 Task: In the  document effectivenetwork.html Share this file with 'softage.1@softage.net' Make a copy of the file 'without changing the auto name' Delete the  copy of the file
Action: Mouse moved to (51, 100)
Screenshot: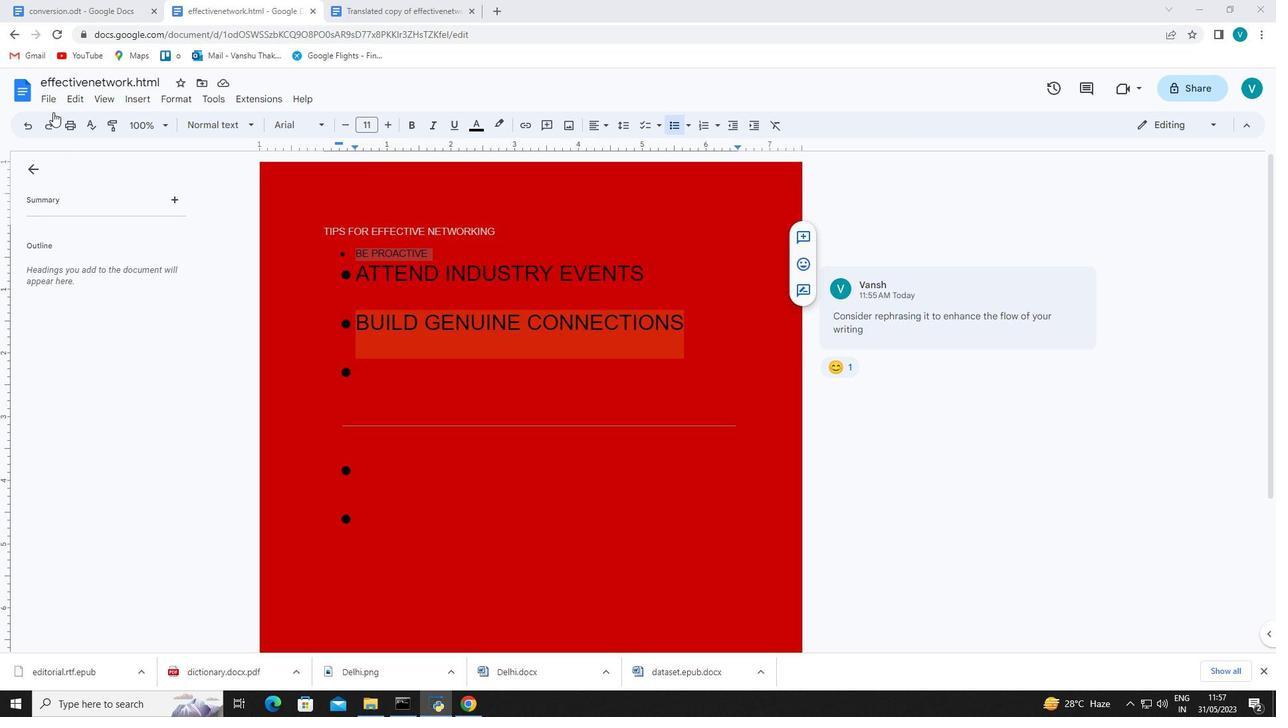 
Action: Mouse pressed left at (51, 100)
Screenshot: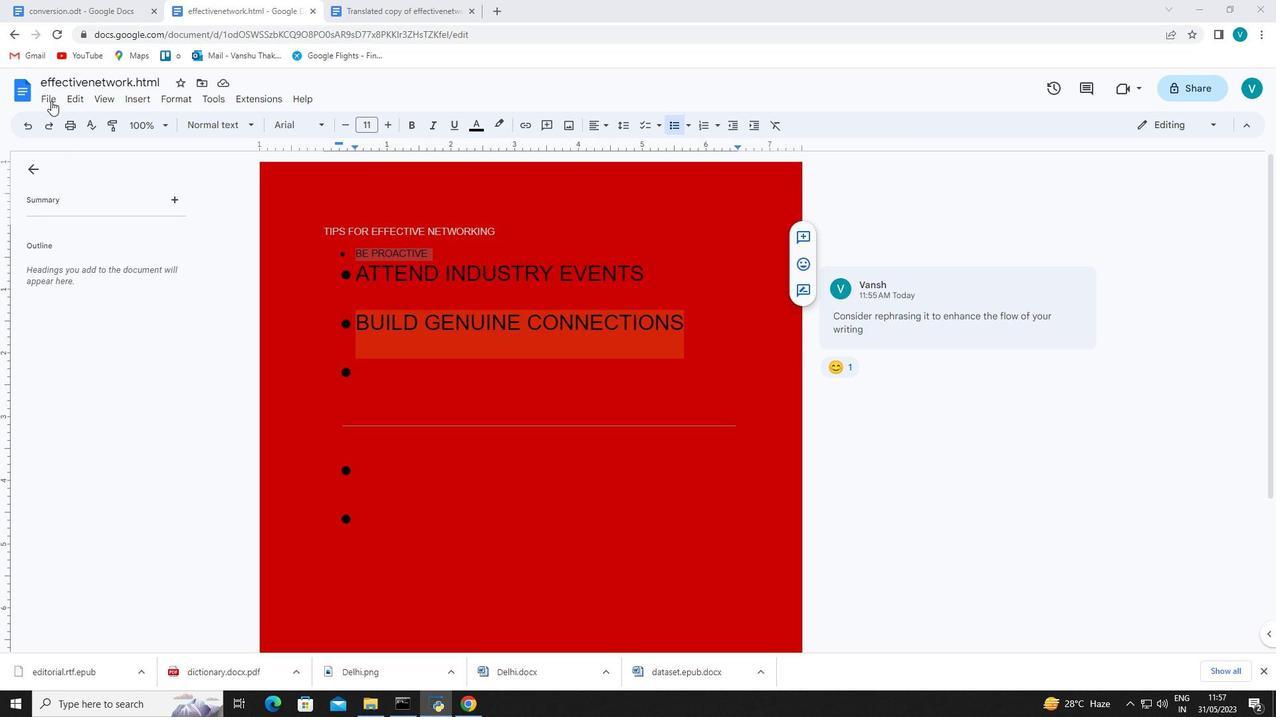 
Action: Mouse moved to (282, 195)
Screenshot: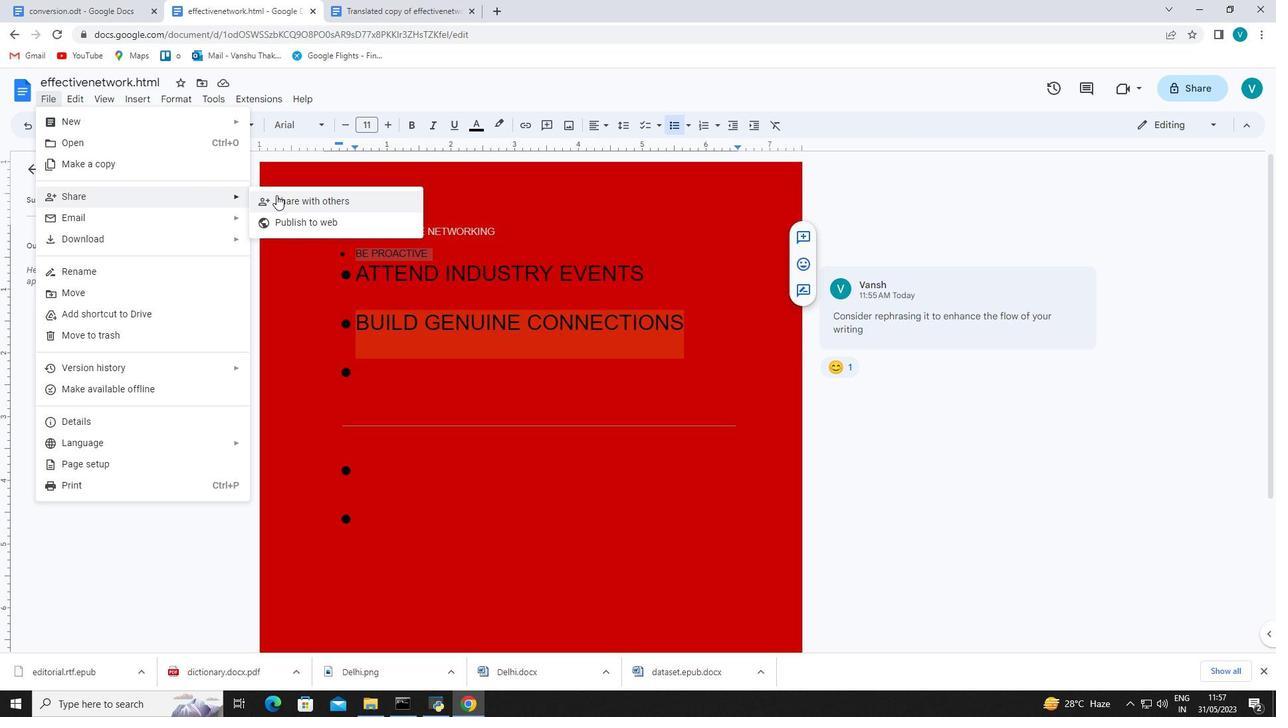 
Action: Mouse pressed left at (282, 195)
Screenshot: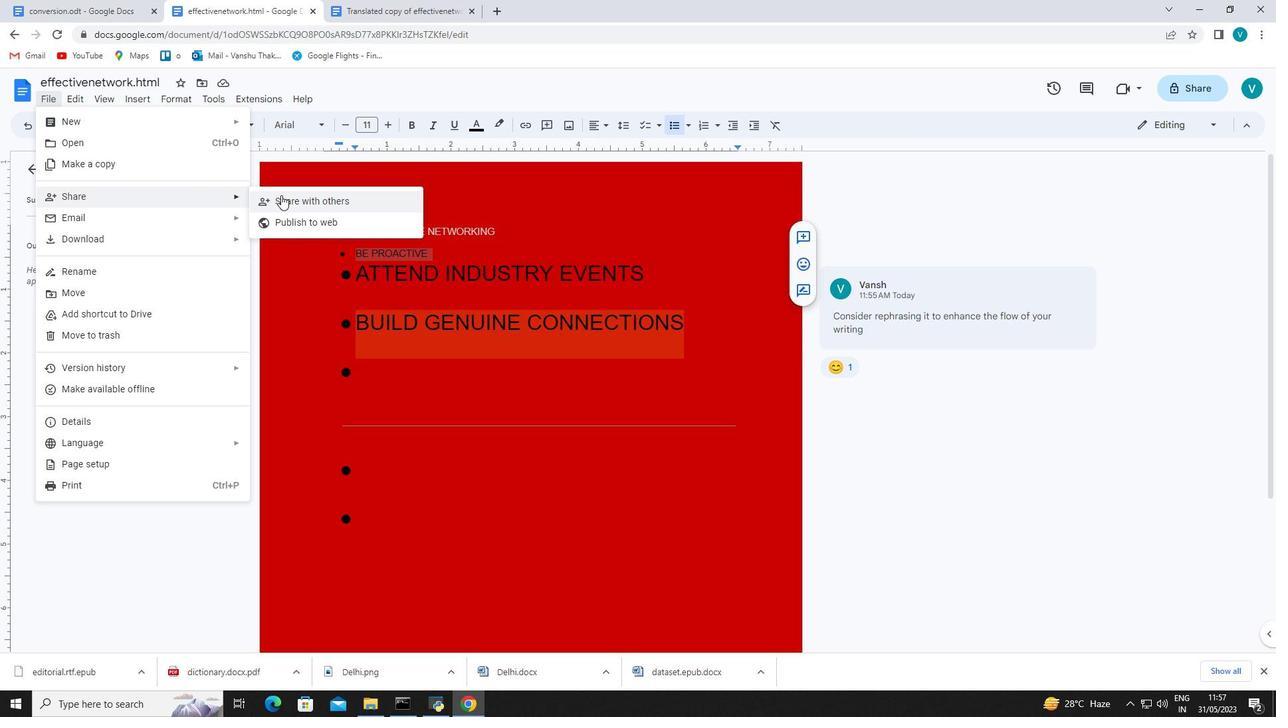 
Action: Mouse moved to (531, 291)
Screenshot: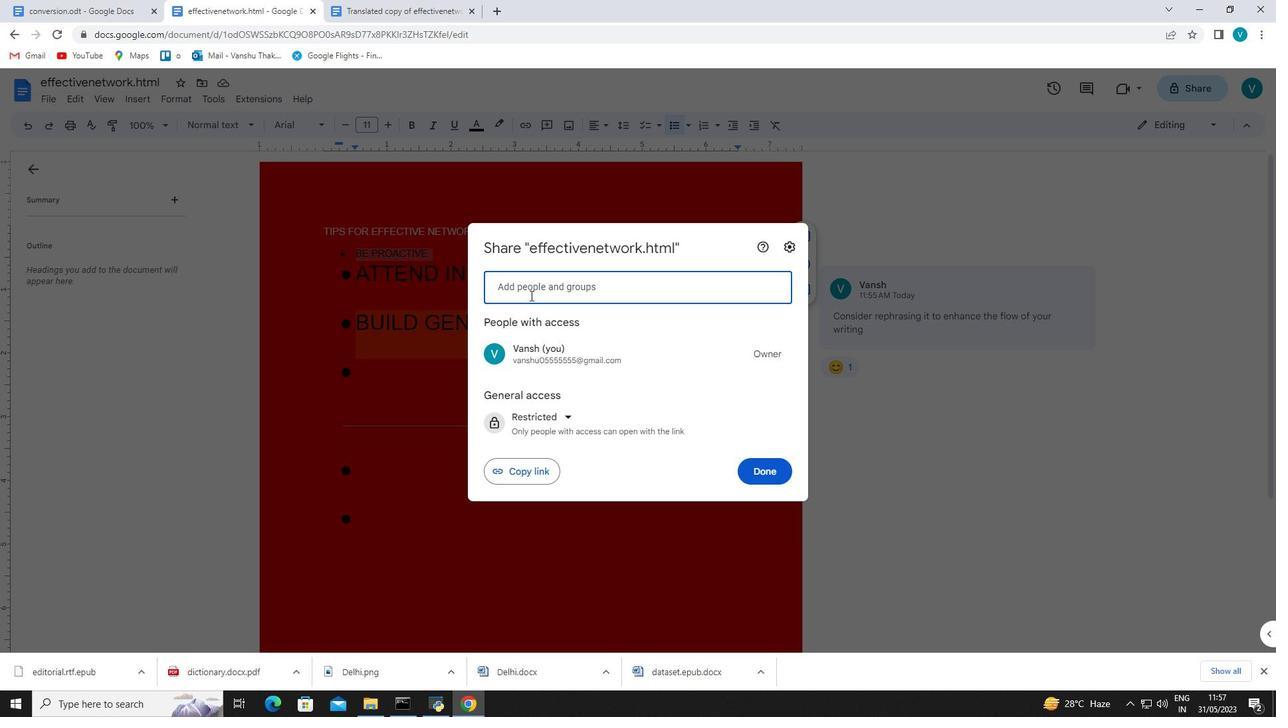 
Action: Mouse pressed left at (531, 291)
Screenshot: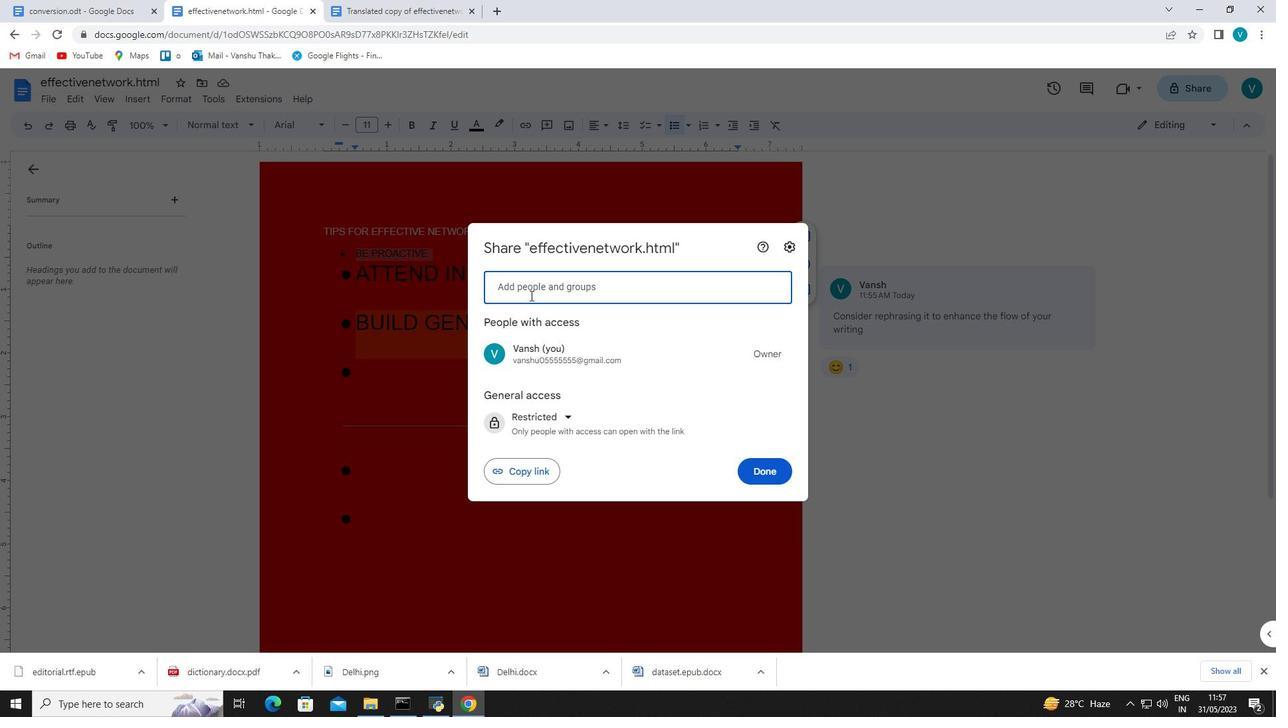 
Action: Mouse moved to (323, 174)
Screenshot: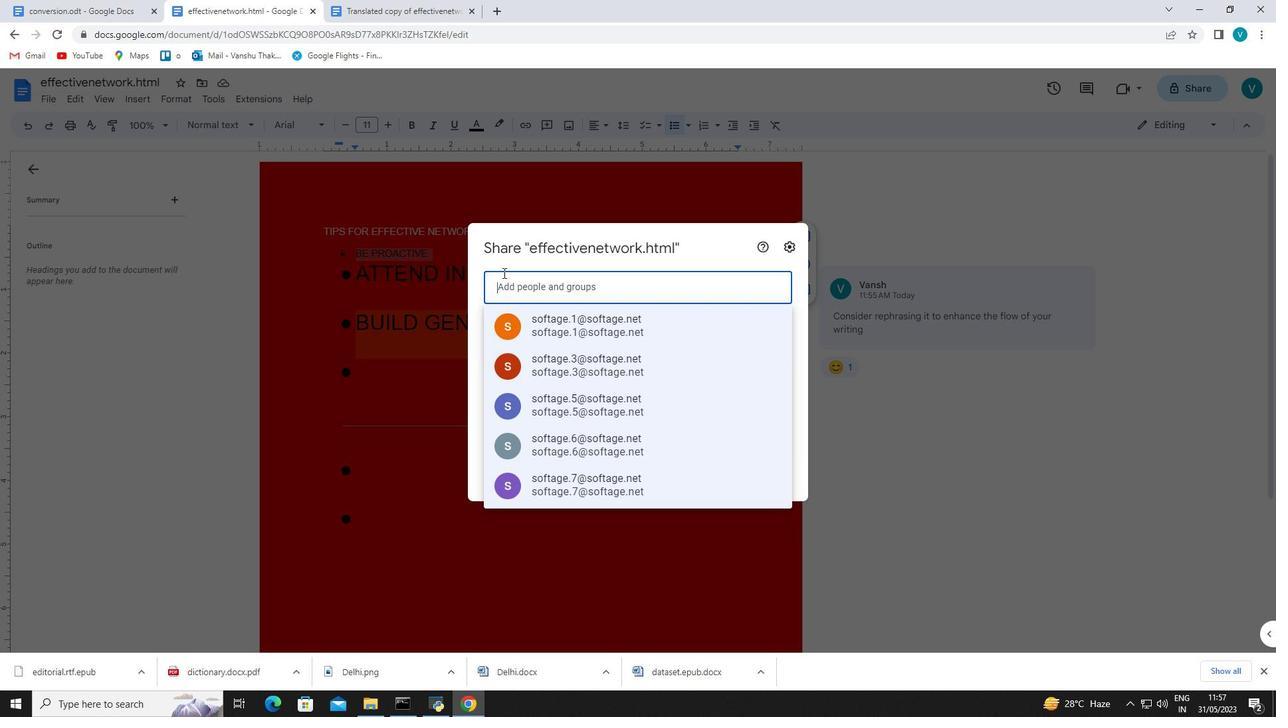 
Action: Key pressed softage.1<Key.shift><Key.enter>
Screenshot: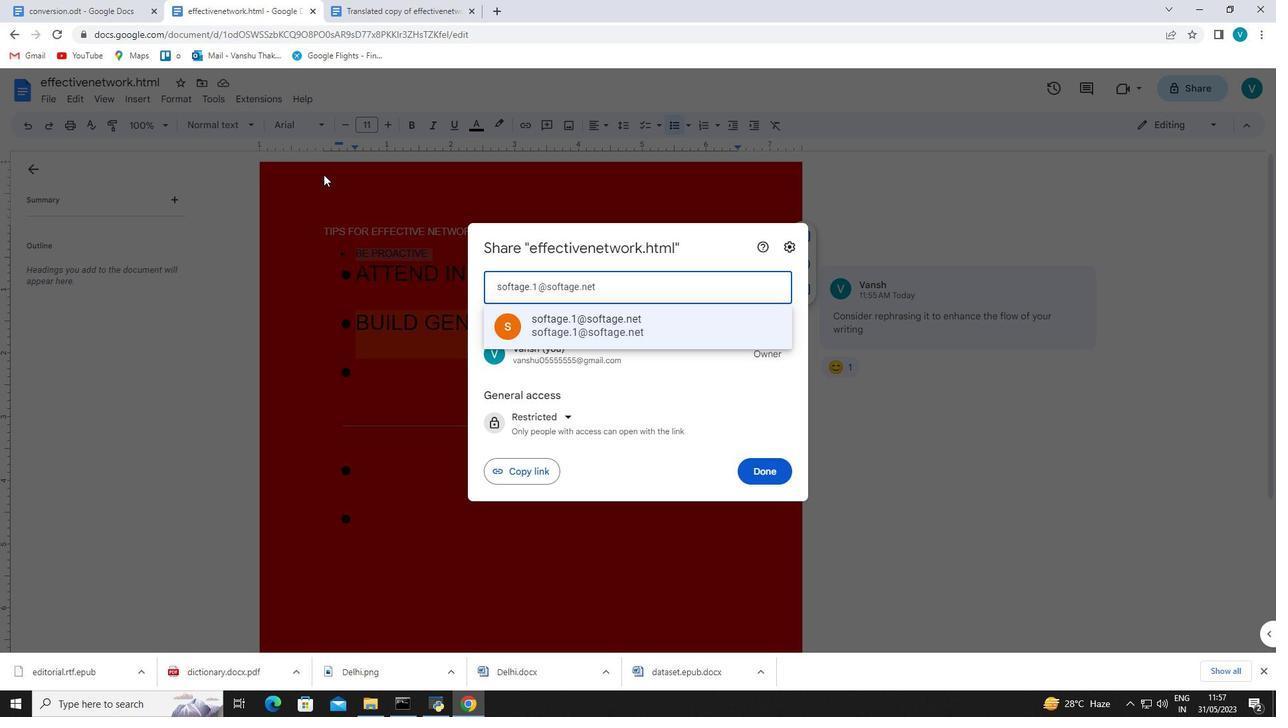 
Action: Mouse moved to (771, 457)
Screenshot: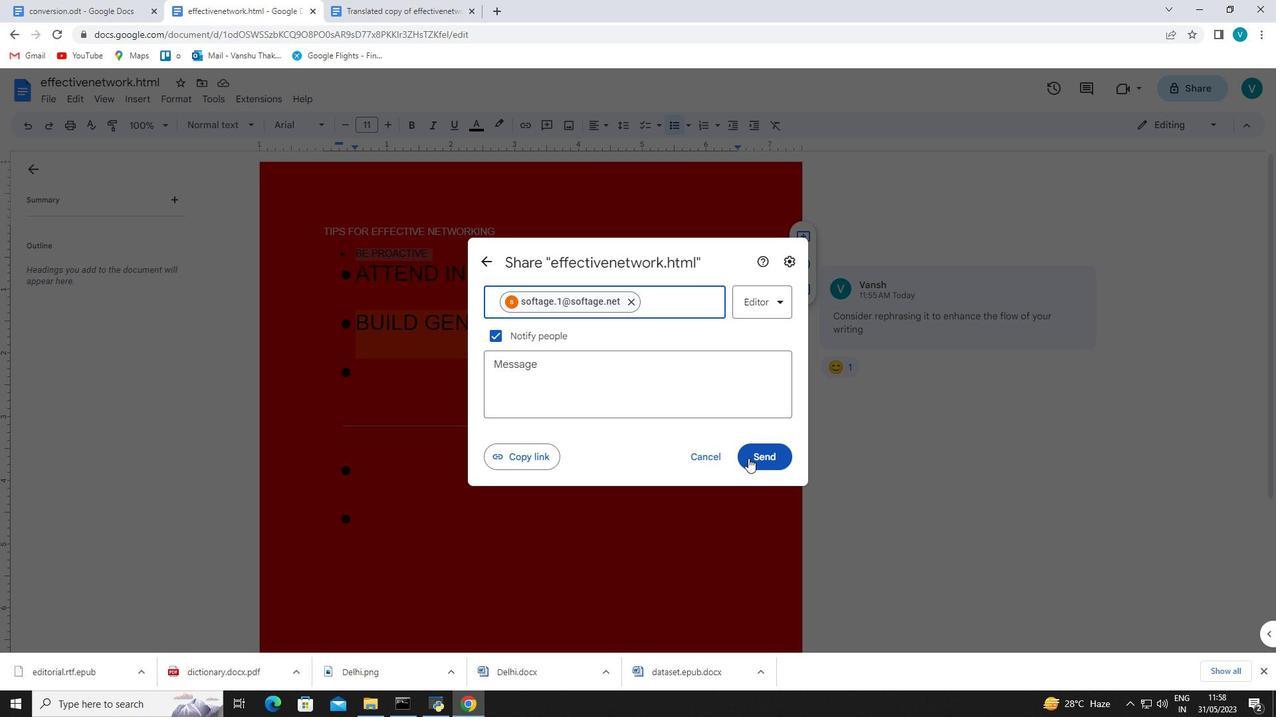 
Action: Mouse pressed left at (771, 457)
Screenshot: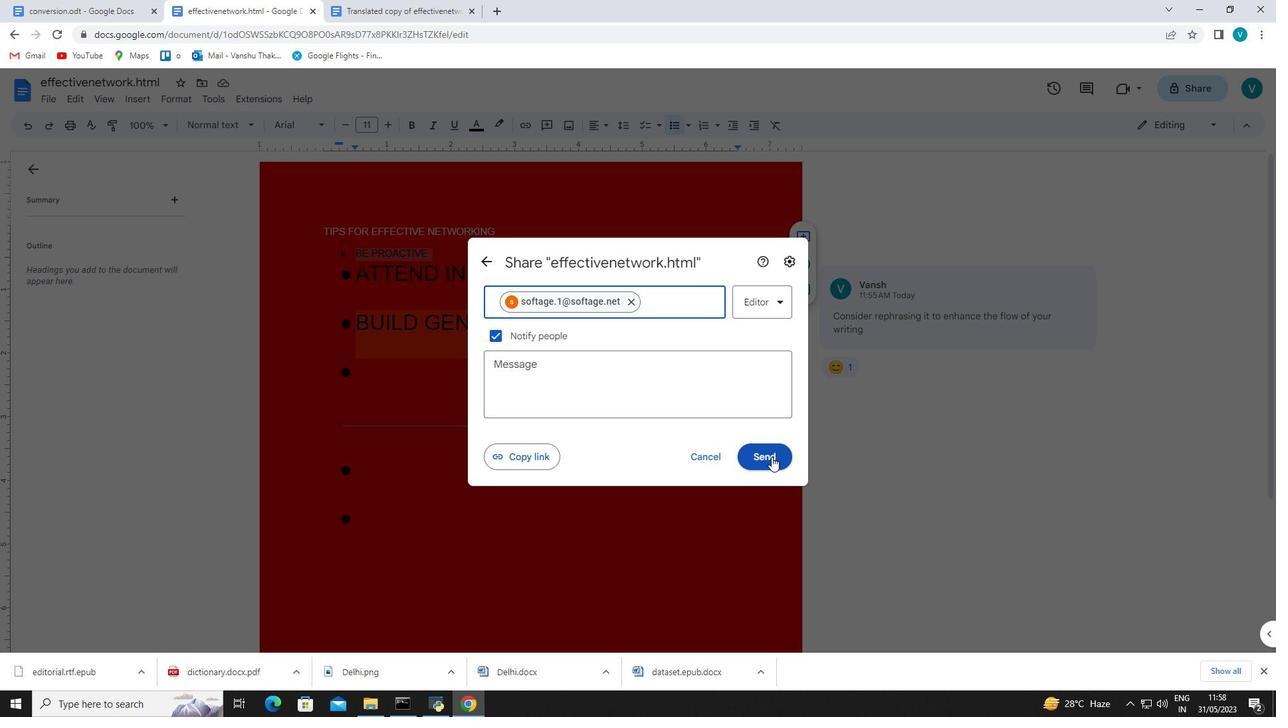
Action: Mouse moved to (48, 92)
Screenshot: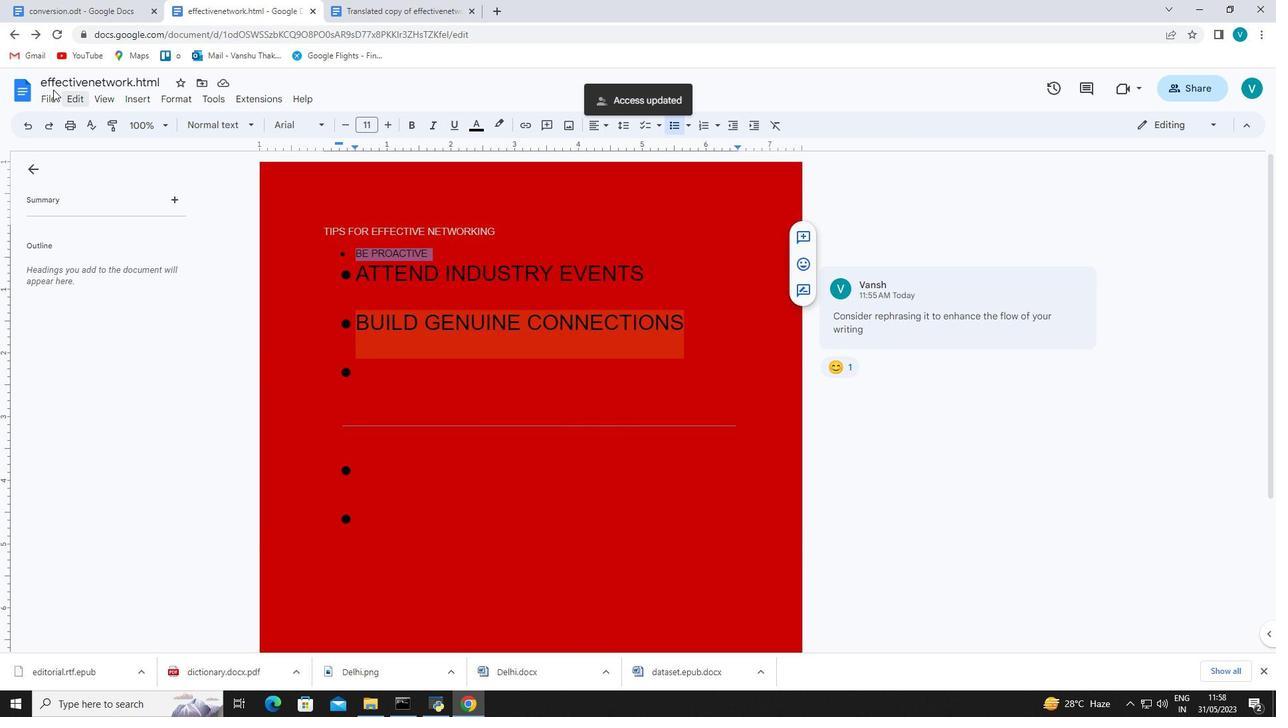 
Action: Mouse pressed left at (48, 92)
Screenshot: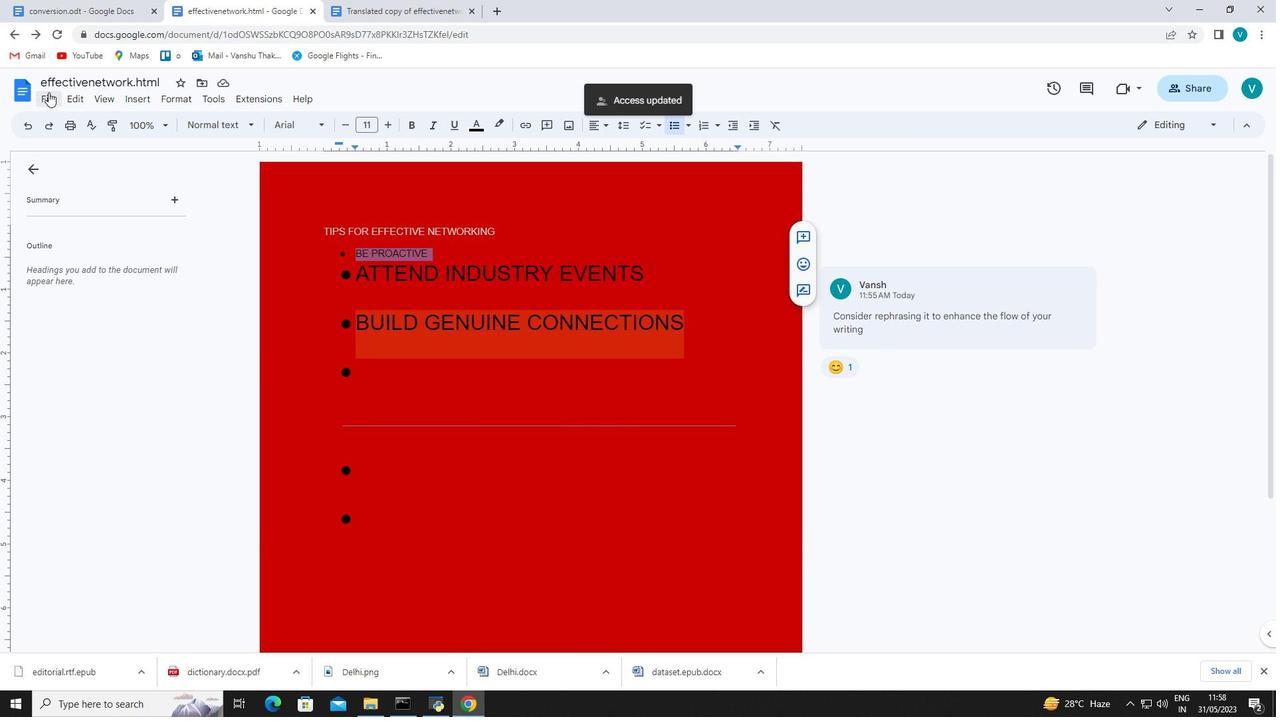 
Action: Mouse moved to (92, 161)
Screenshot: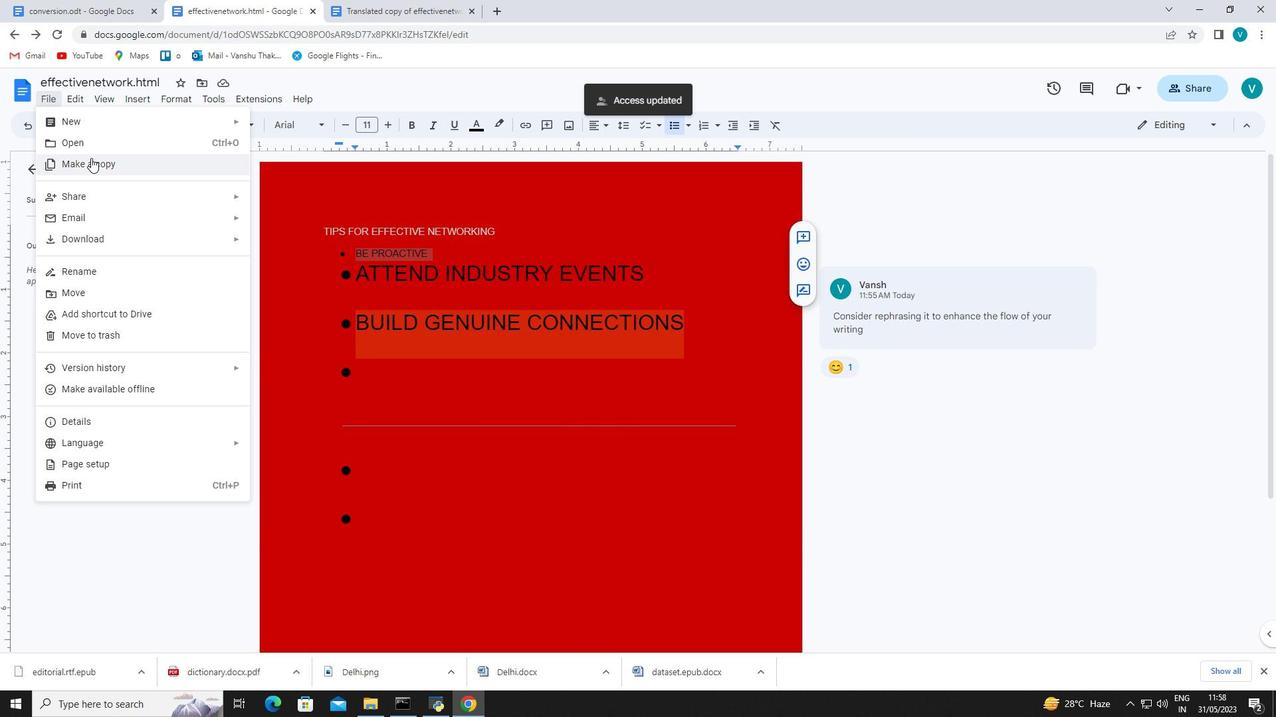 
Action: Mouse pressed left at (92, 161)
Screenshot: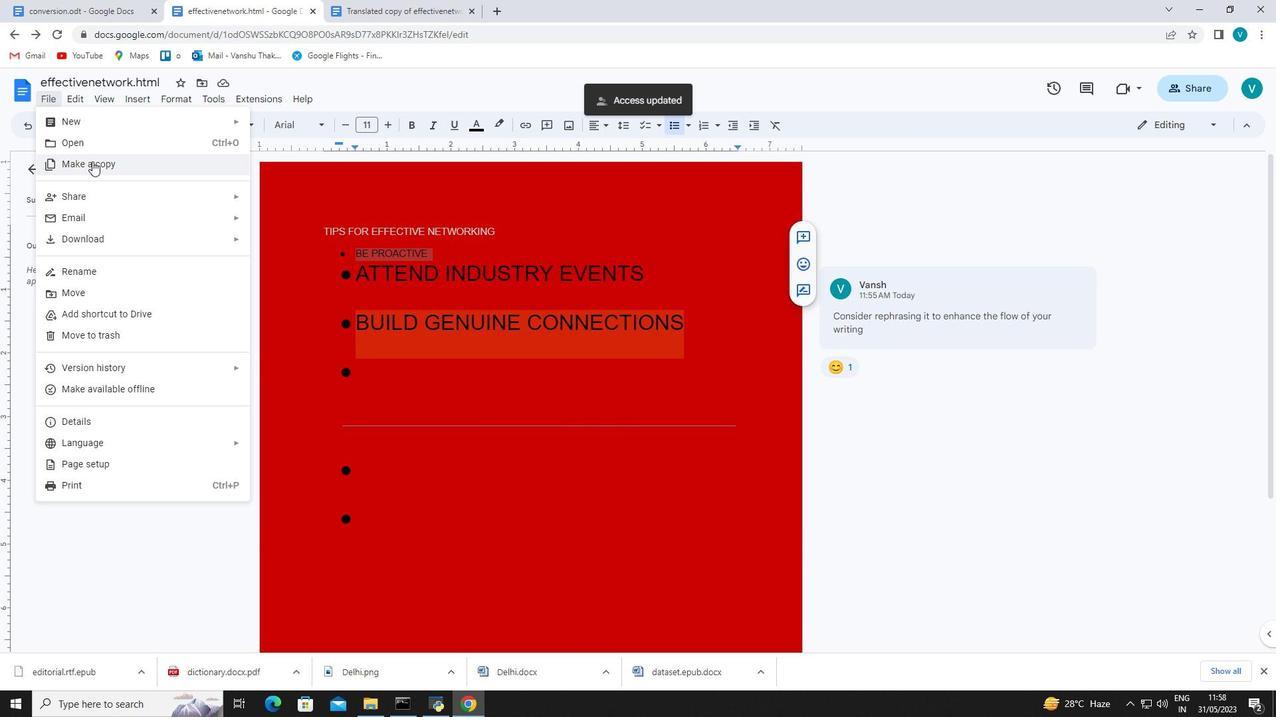 
Action: Mouse moved to (697, 473)
Screenshot: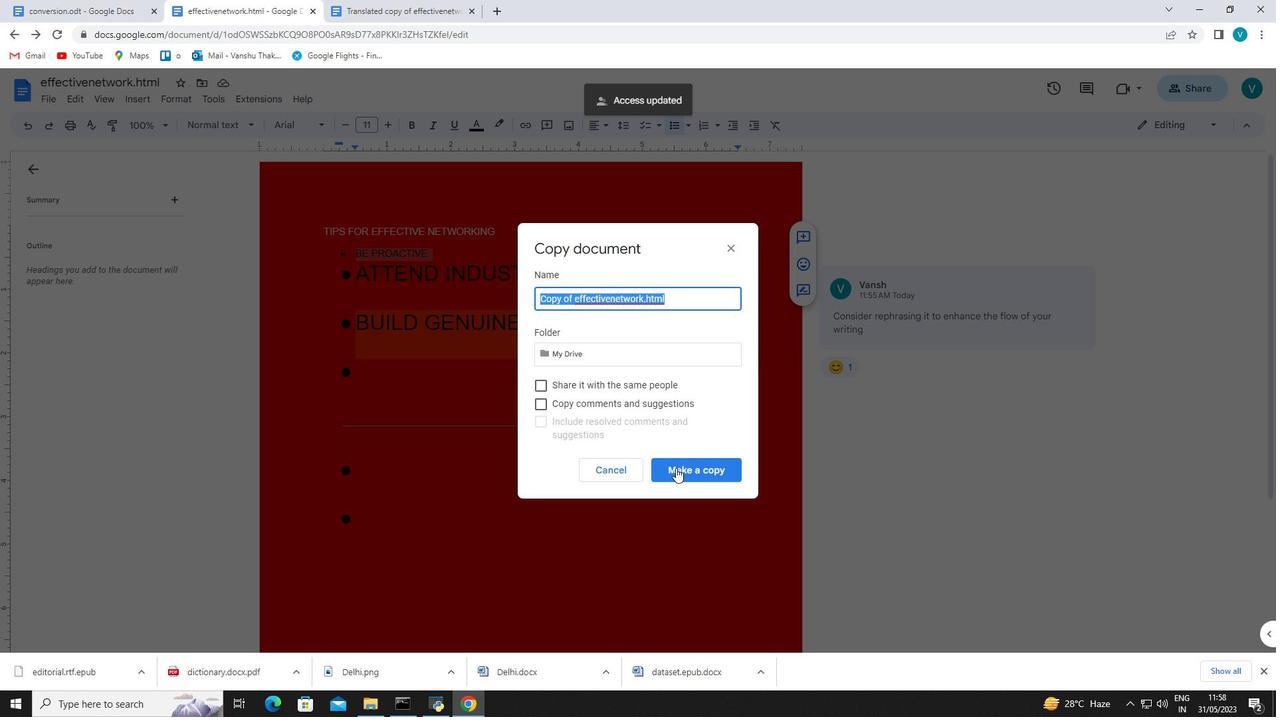 
Action: Mouse pressed left at (697, 473)
Screenshot: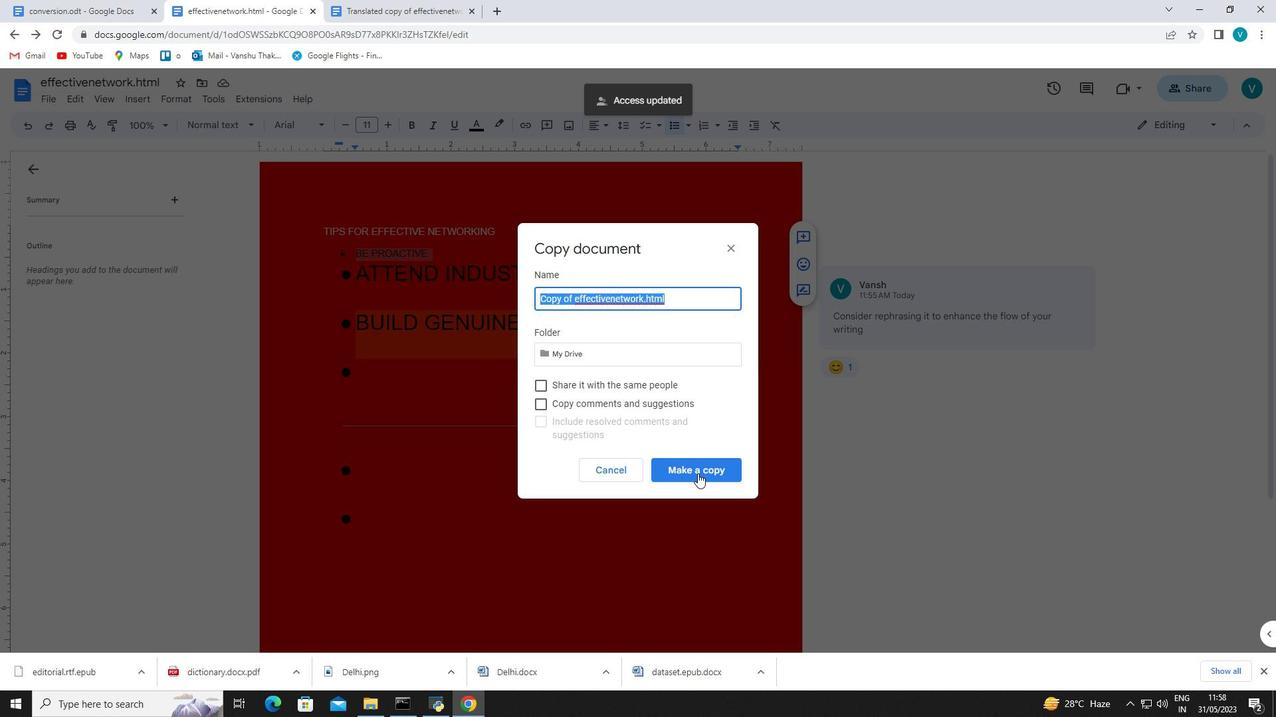 
Action: Mouse moved to (271, 0)
Screenshot: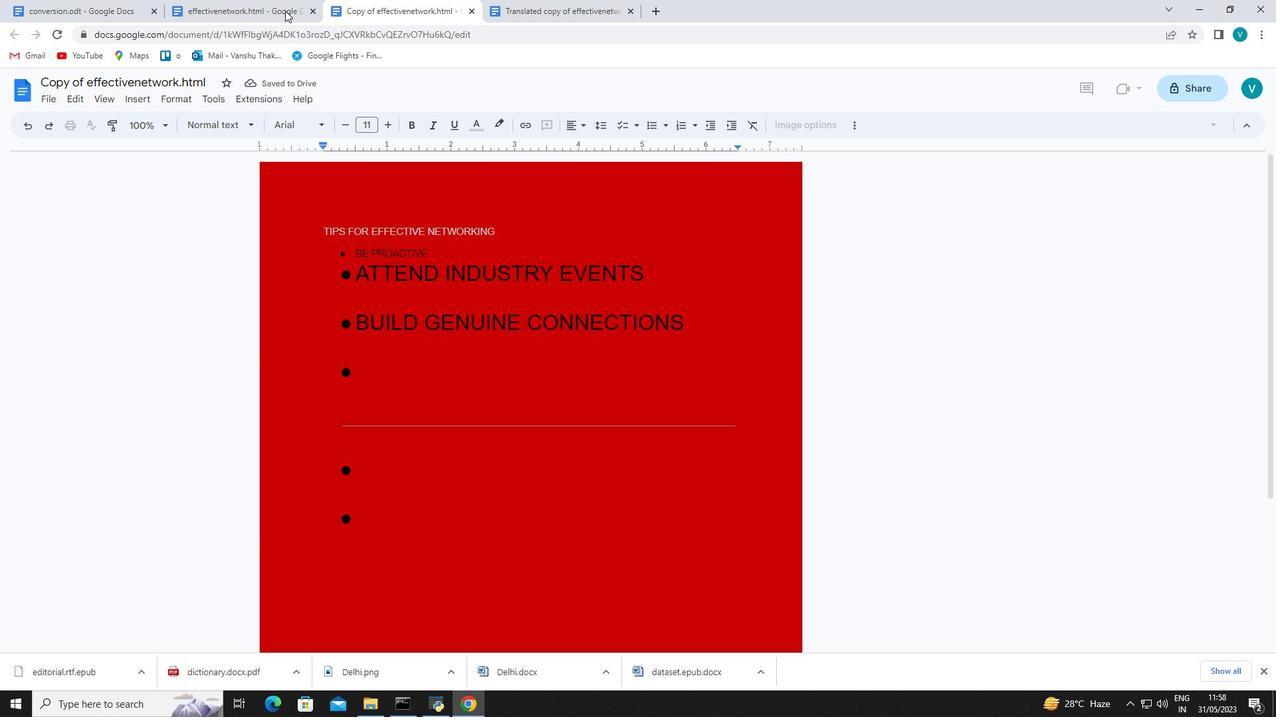 
Action: Mouse pressed left at (271, 0)
Screenshot: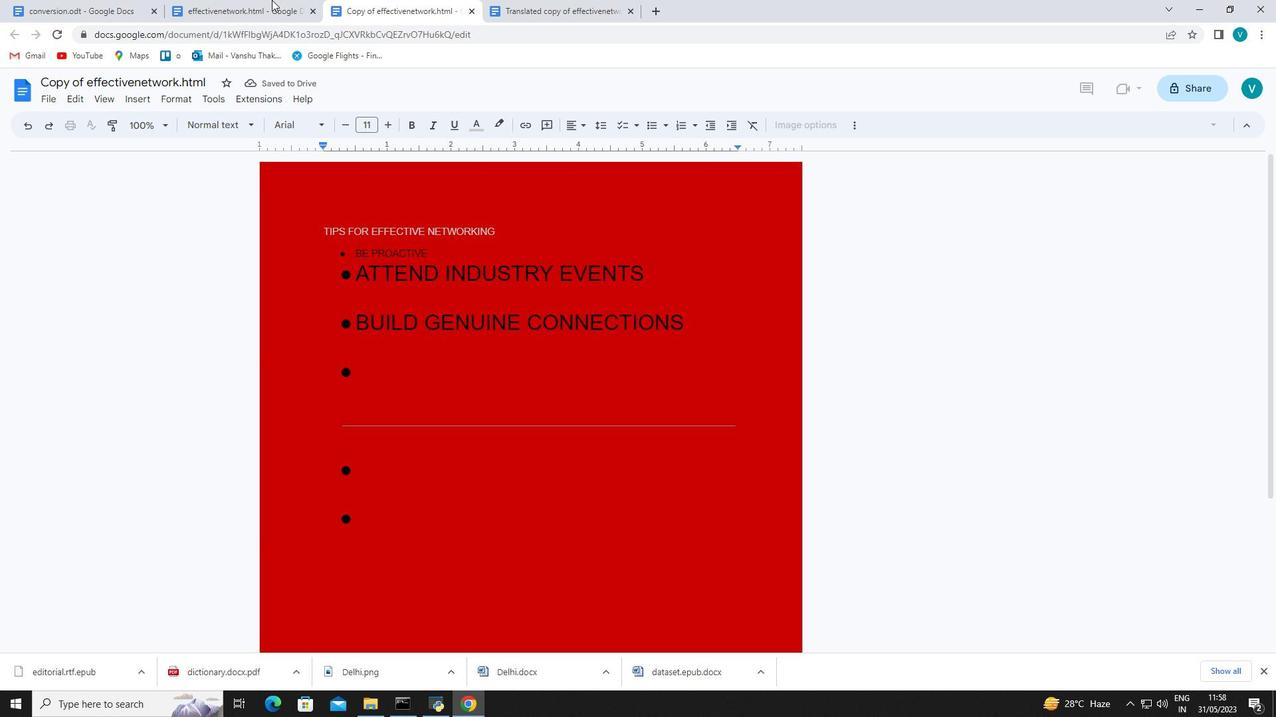 
Action: Mouse moved to (55, 103)
Screenshot: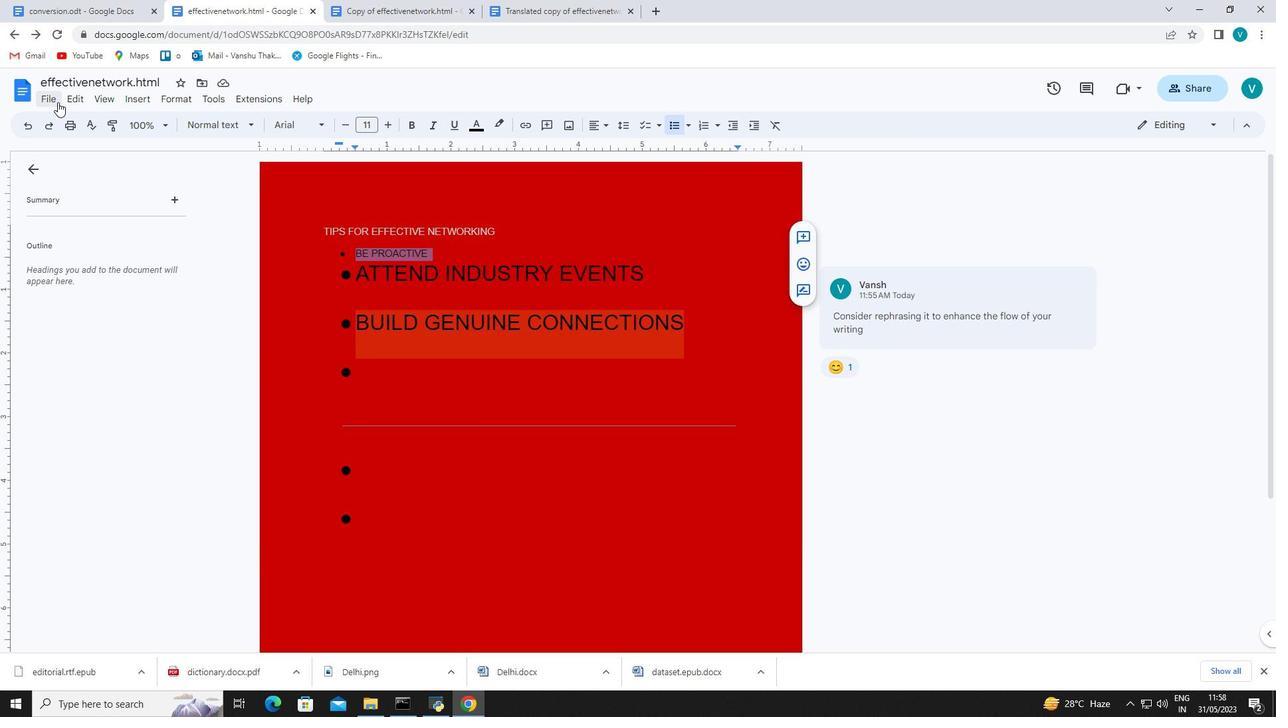 
Action: Mouse pressed left at (55, 103)
Screenshot: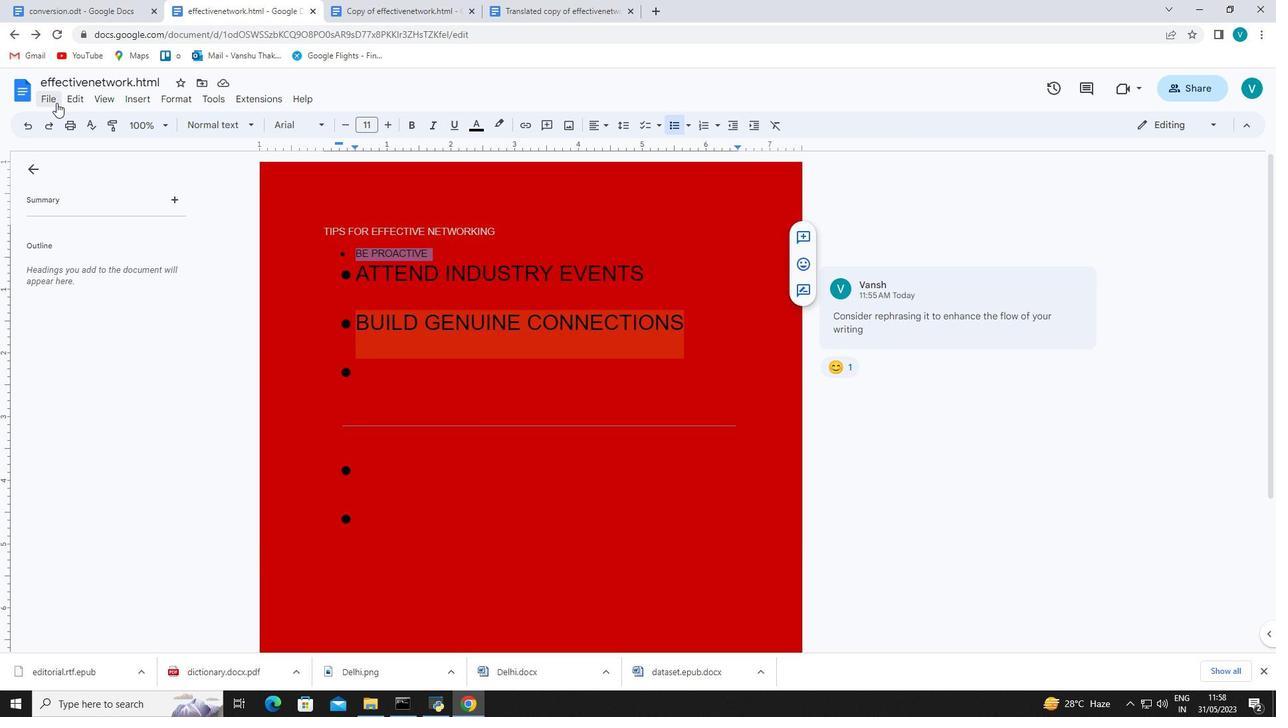 
Action: Mouse moved to (105, 332)
Screenshot: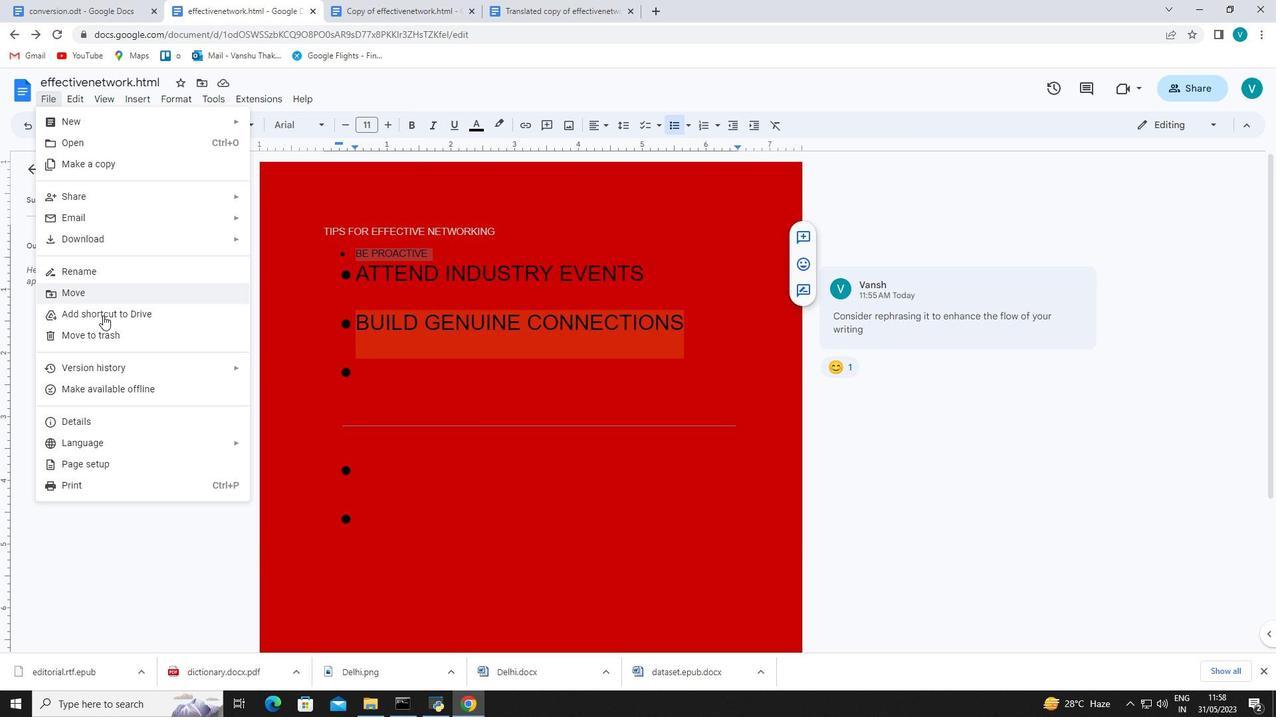 
Action: Mouse pressed left at (105, 332)
Screenshot: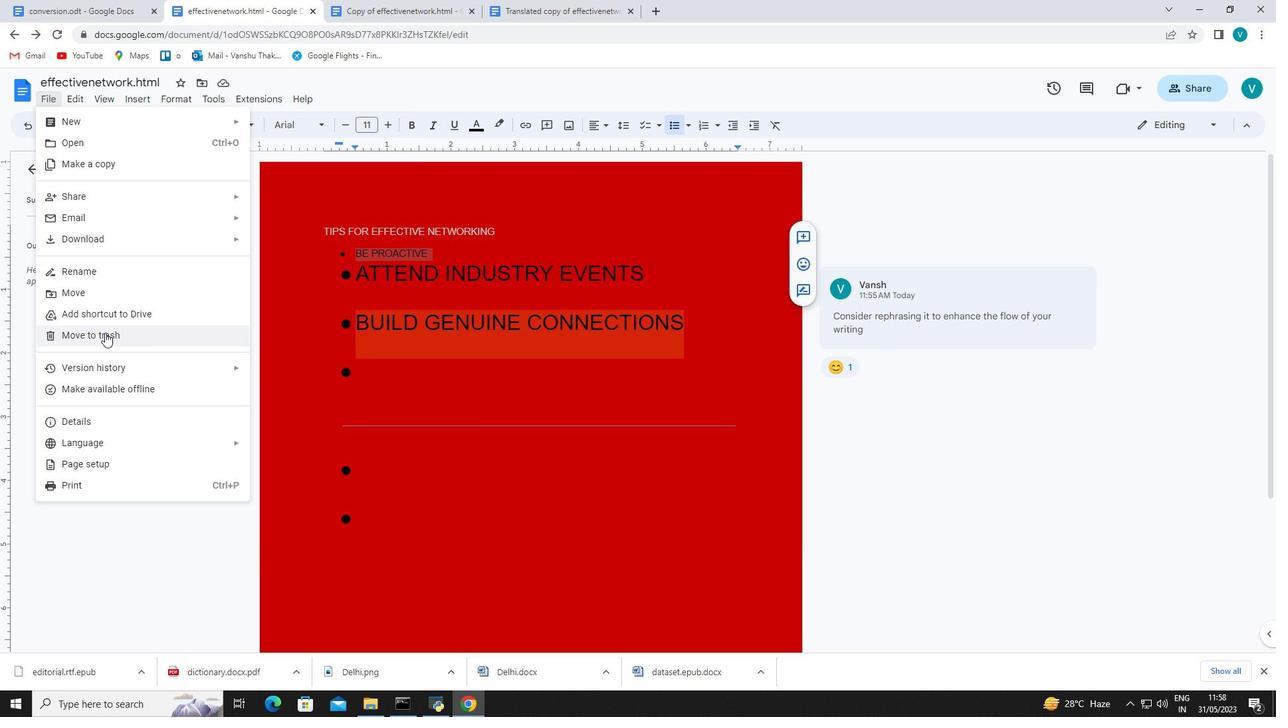 
Action: Mouse moved to (741, 410)
Screenshot: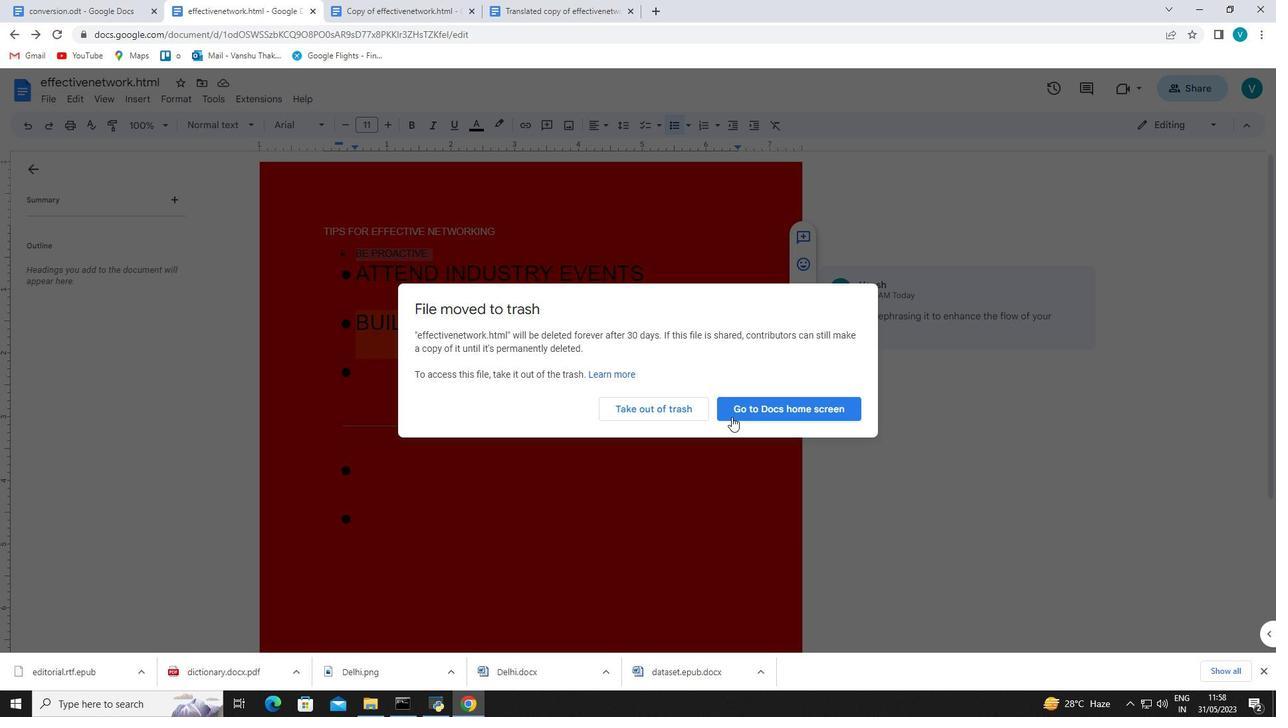 
Action: Mouse pressed left at (741, 410)
Screenshot: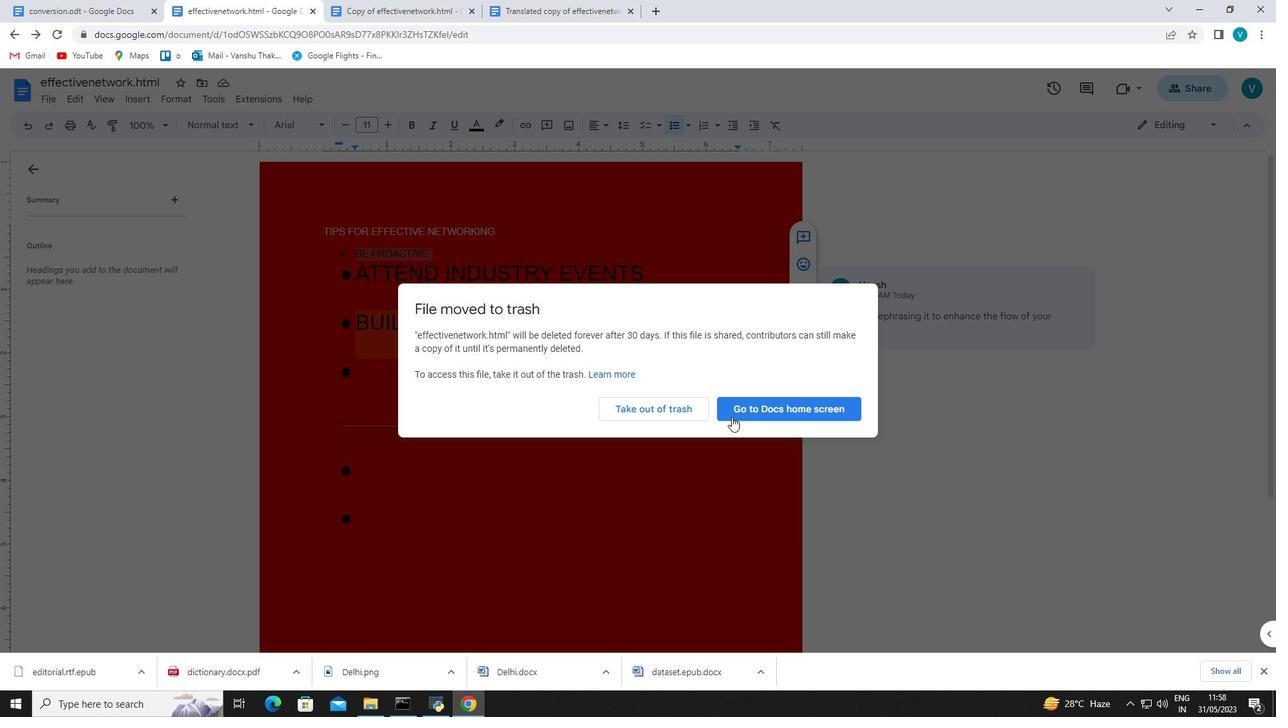 
Action: Mouse moved to (368, 572)
Screenshot: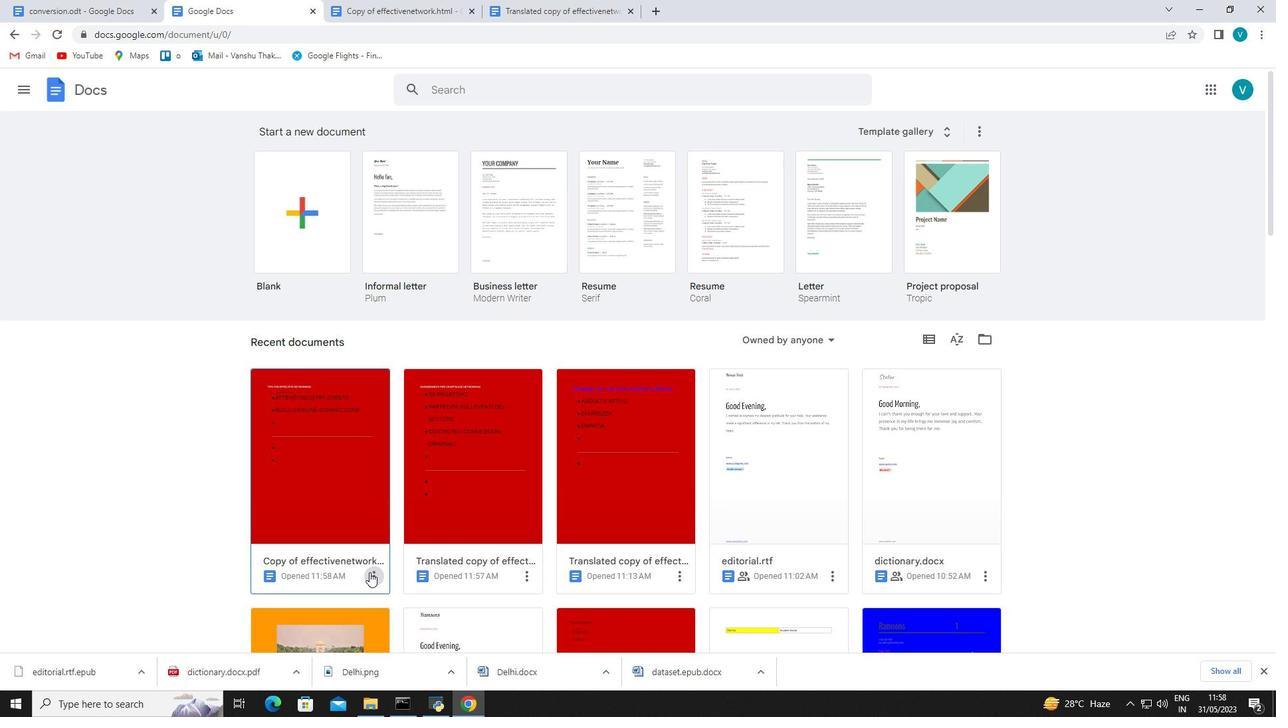 
Action: Mouse pressed left at (368, 572)
Screenshot: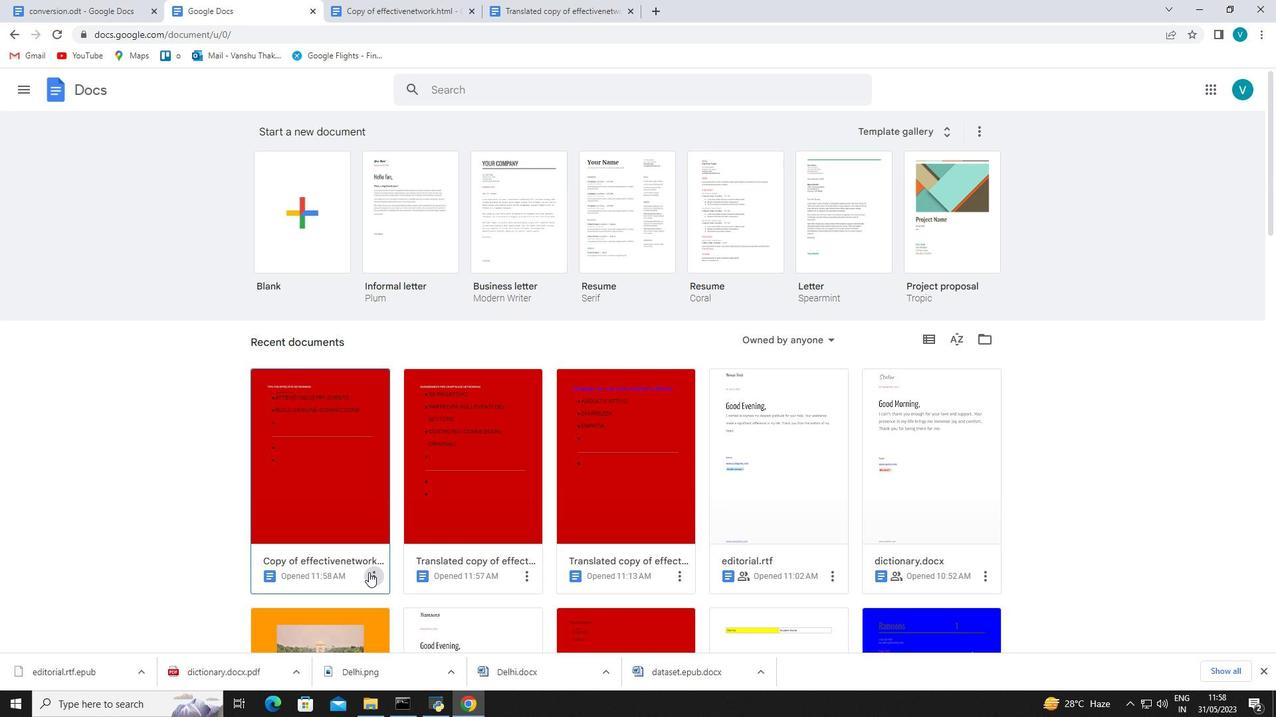 
Action: Mouse moved to (392, 497)
Screenshot: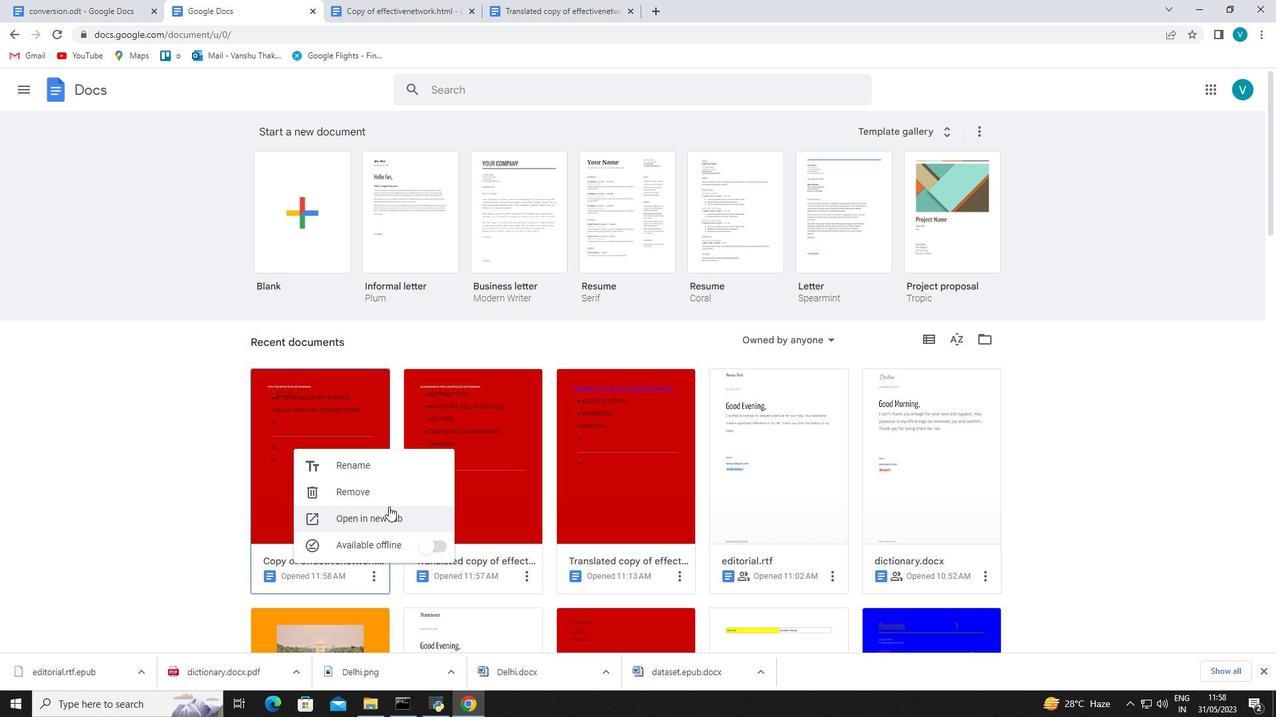 
Action: Mouse pressed left at (392, 497)
Screenshot: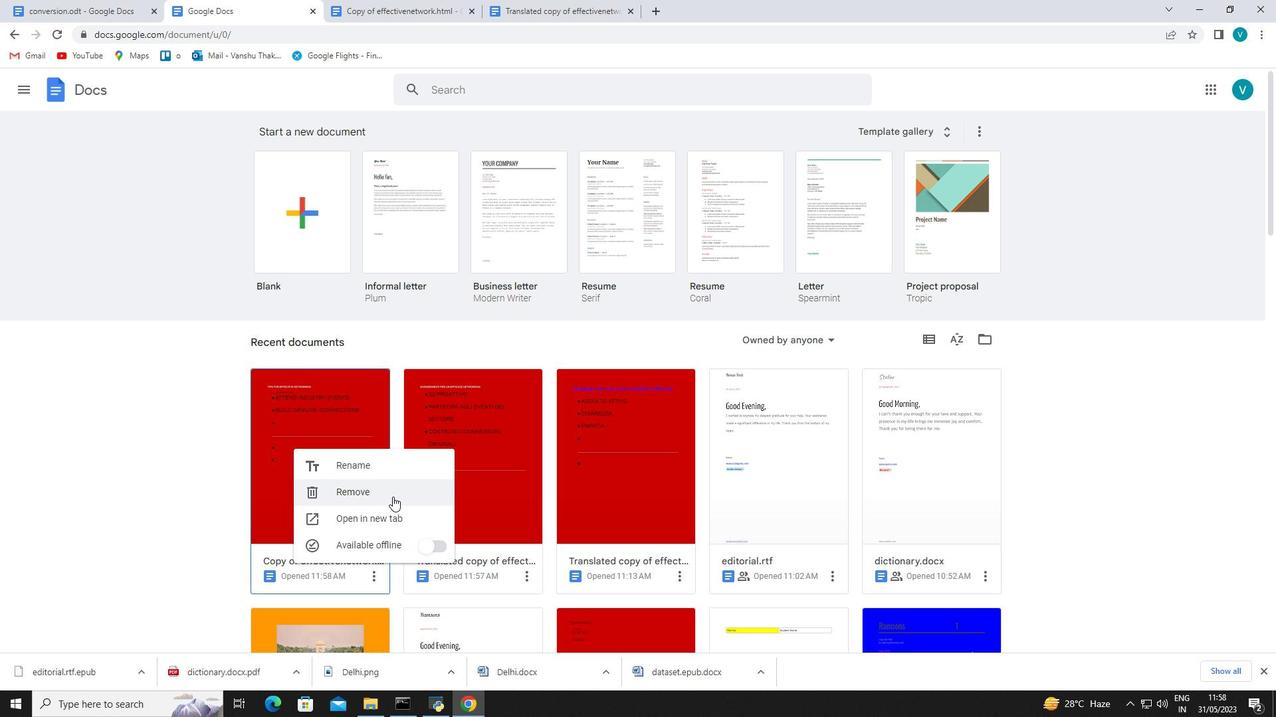 
Action: Mouse moved to (782, 404)
Screenshot: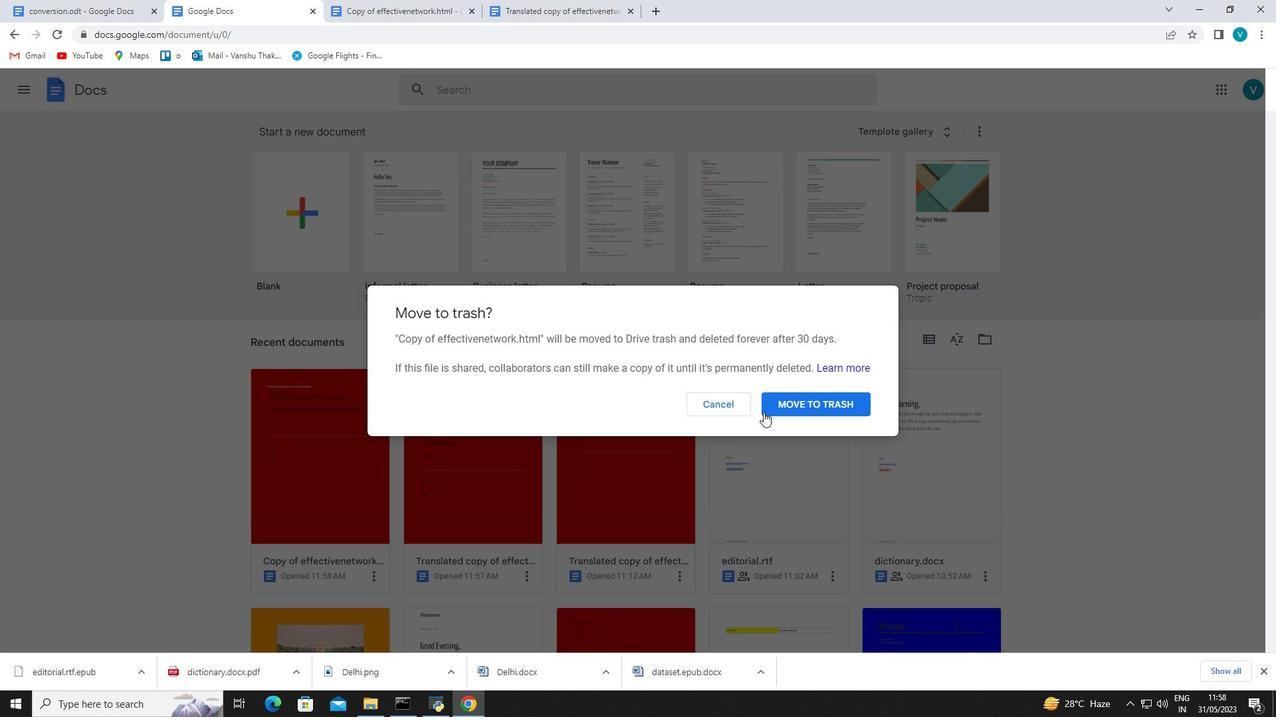 
Action: Mouse pressed left at (782, 404)
Screenshot: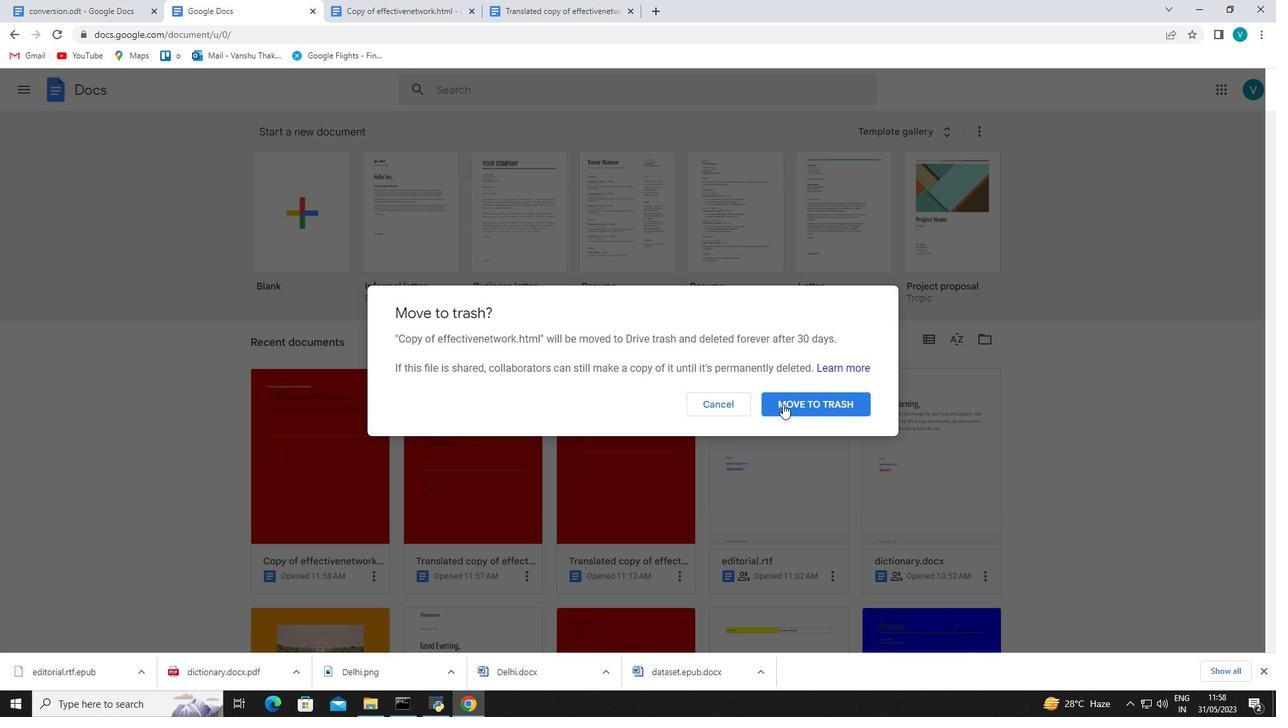 
Action: Mouse moved to (658, 332)
Screenshot: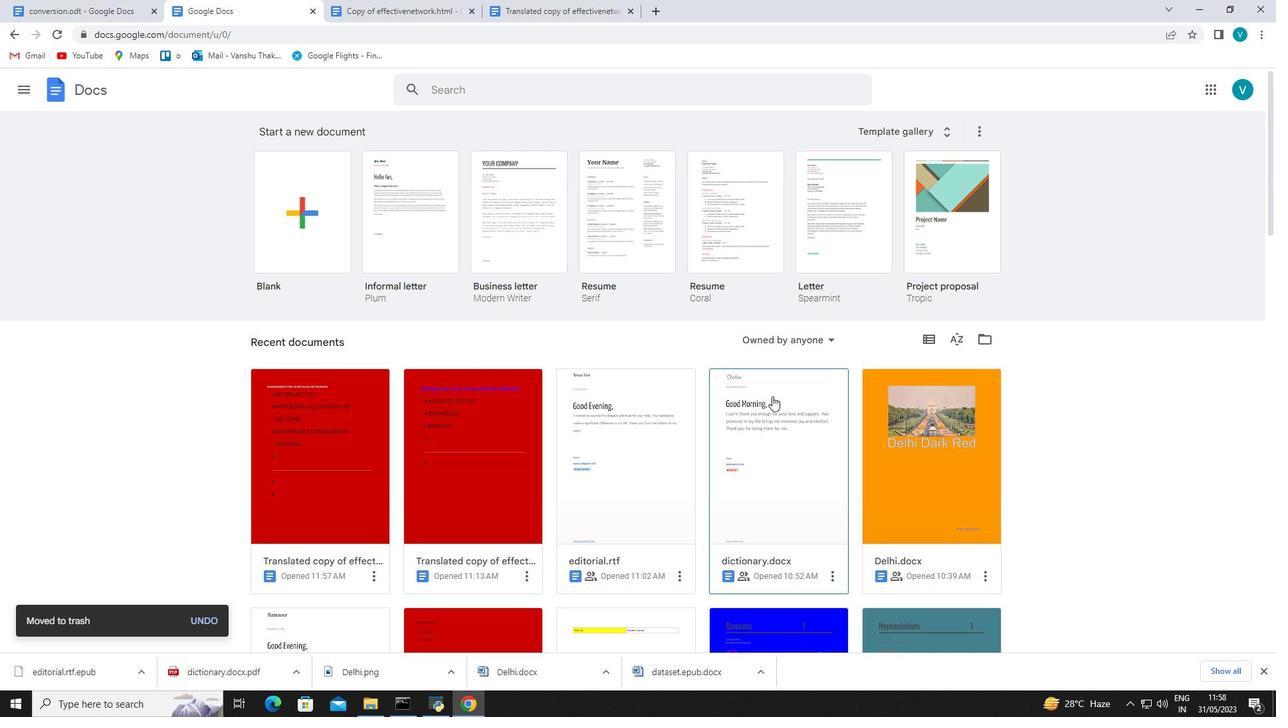 
